 Task: Calculate sale proceeds for selling your house in San Francisco.
Action: Mouse moved to (953, 159)
Screenshot: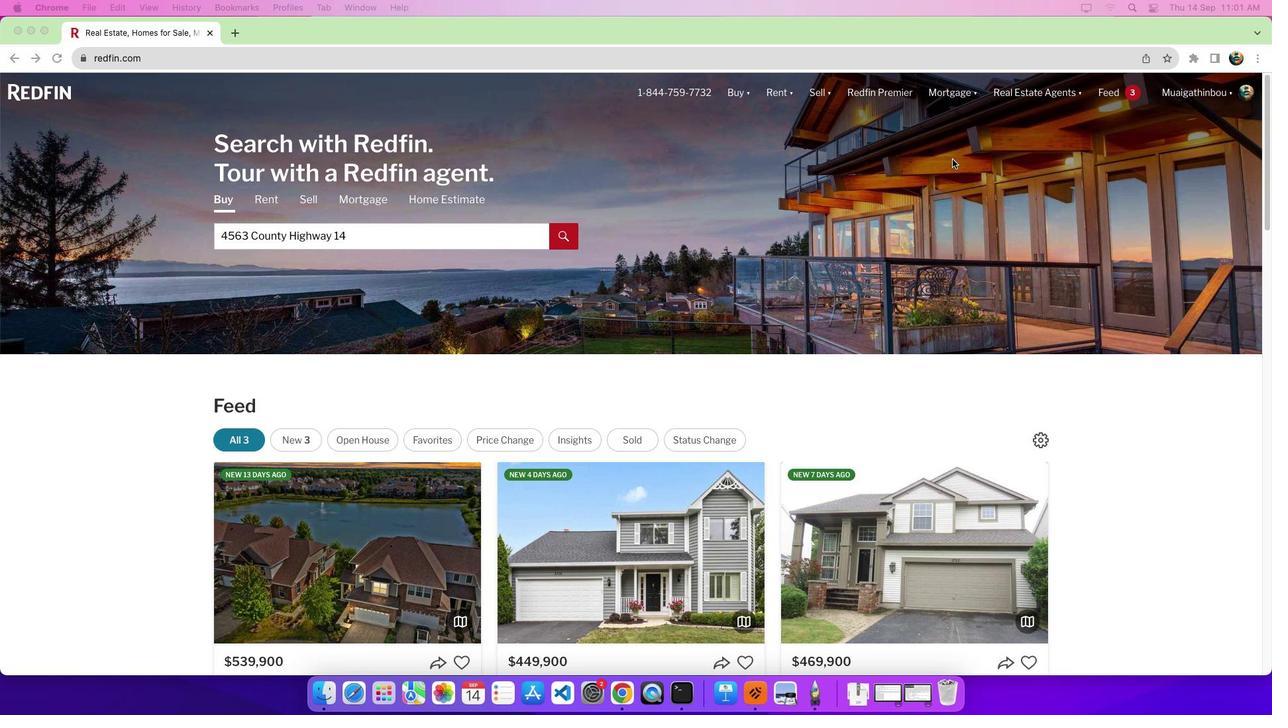 
Action: Mouse pressed left at (953, 159)
Screenshot: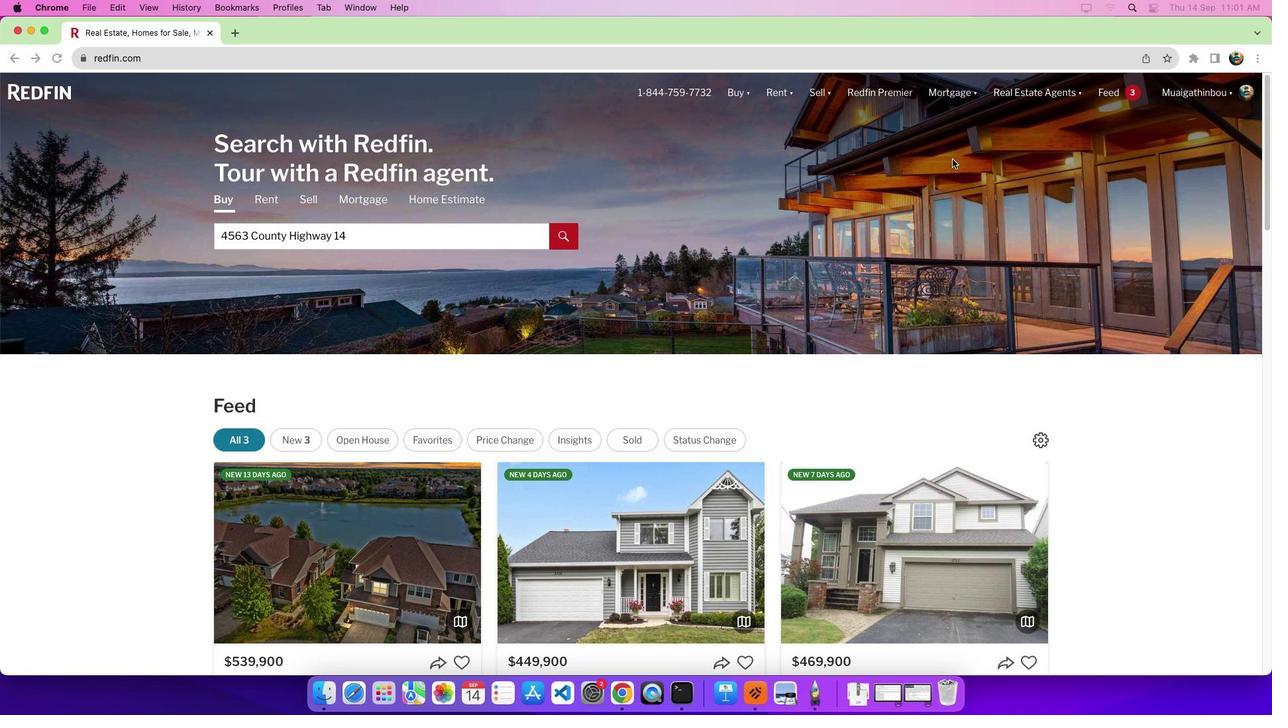 
Action: Mouse moved to (1026, 174)
Screenshot: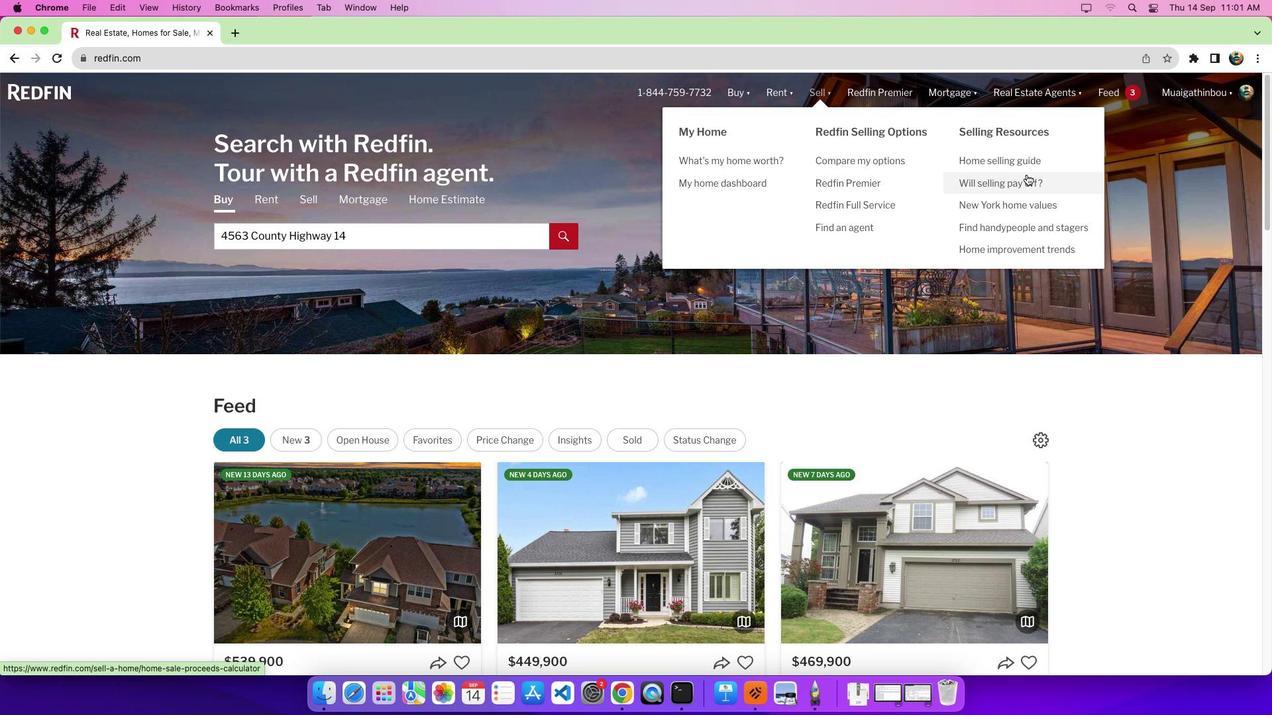 
Action: Mouse pressed left at (1026, 174)
Screenshot: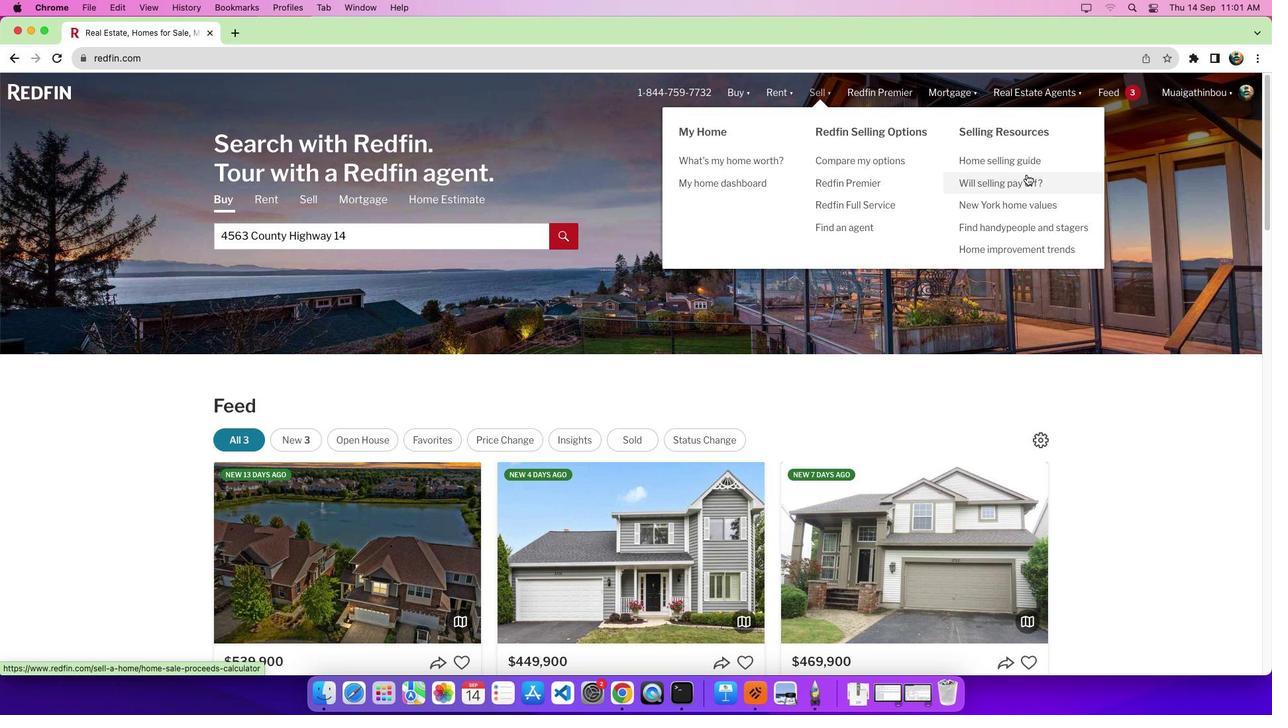 
Action: Mouse moved to (234, 325)
Screenshot: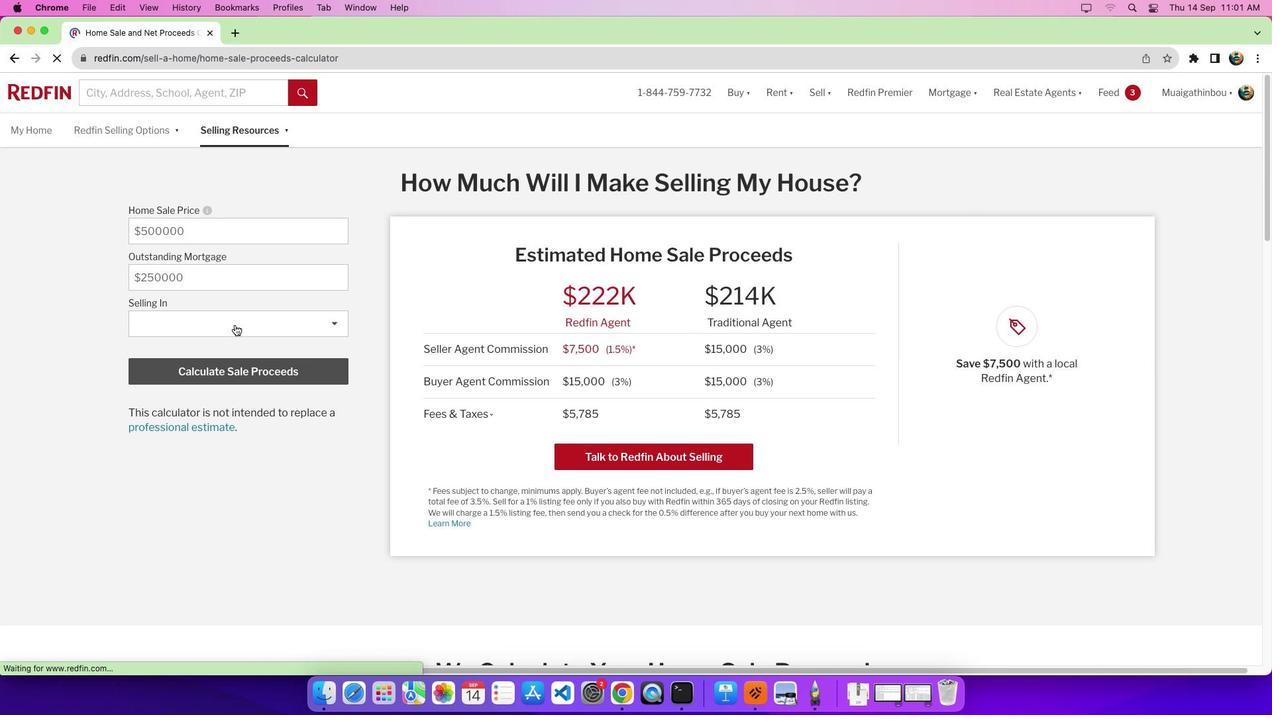 
Action: Mouse pressed left at (234, 325)
Screenshot: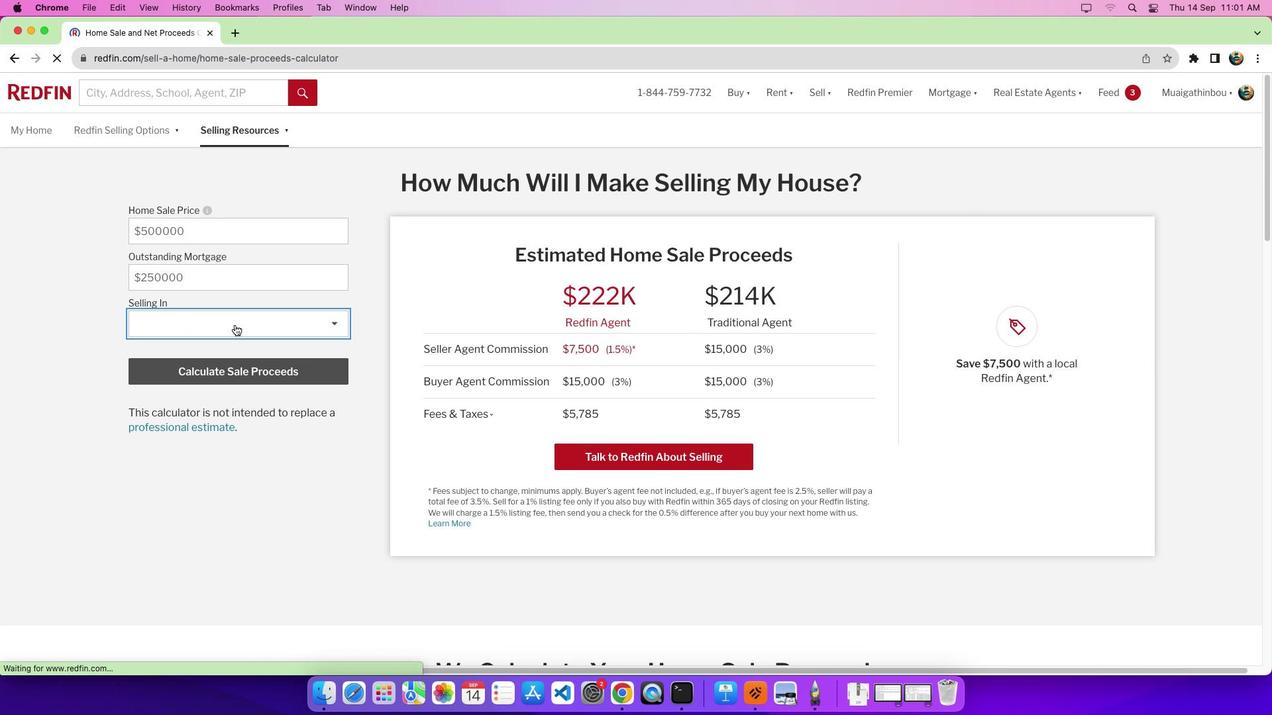 
Action: Mouse moved to (252, 375)
Screenshot: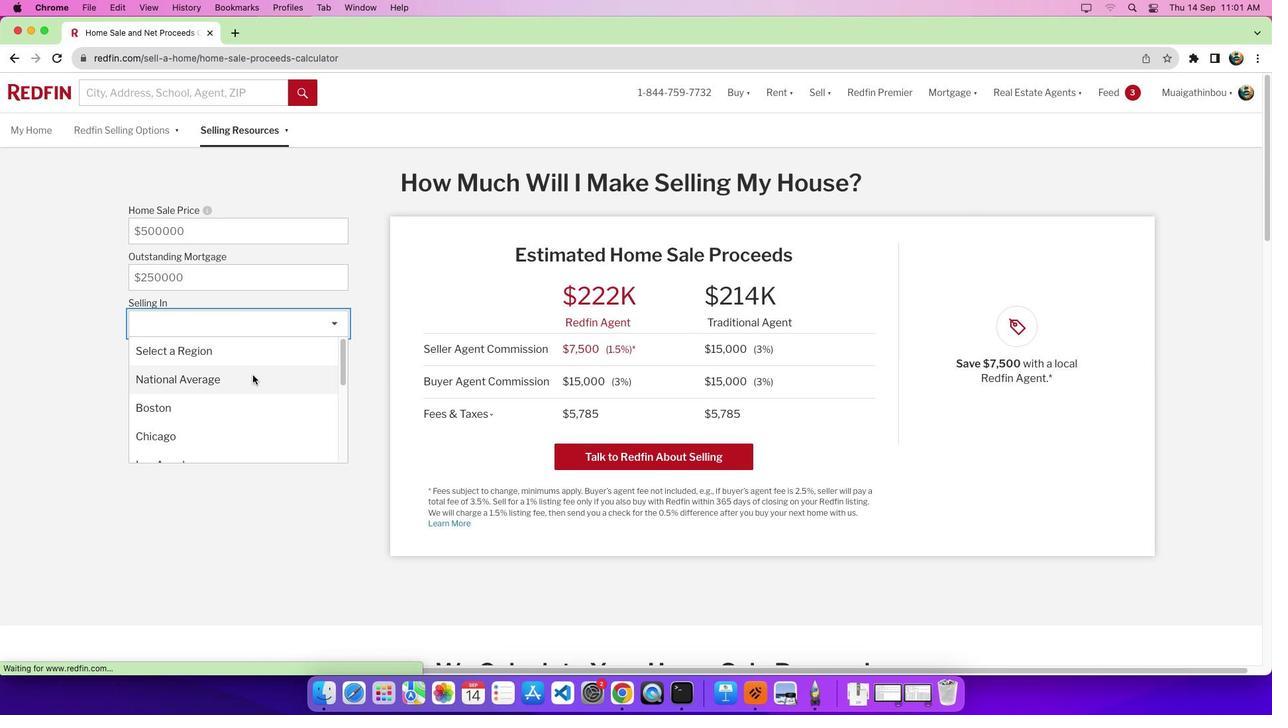 
Action: Mouse scrolled (252, 375) with delta (0, 0)
Screenshot: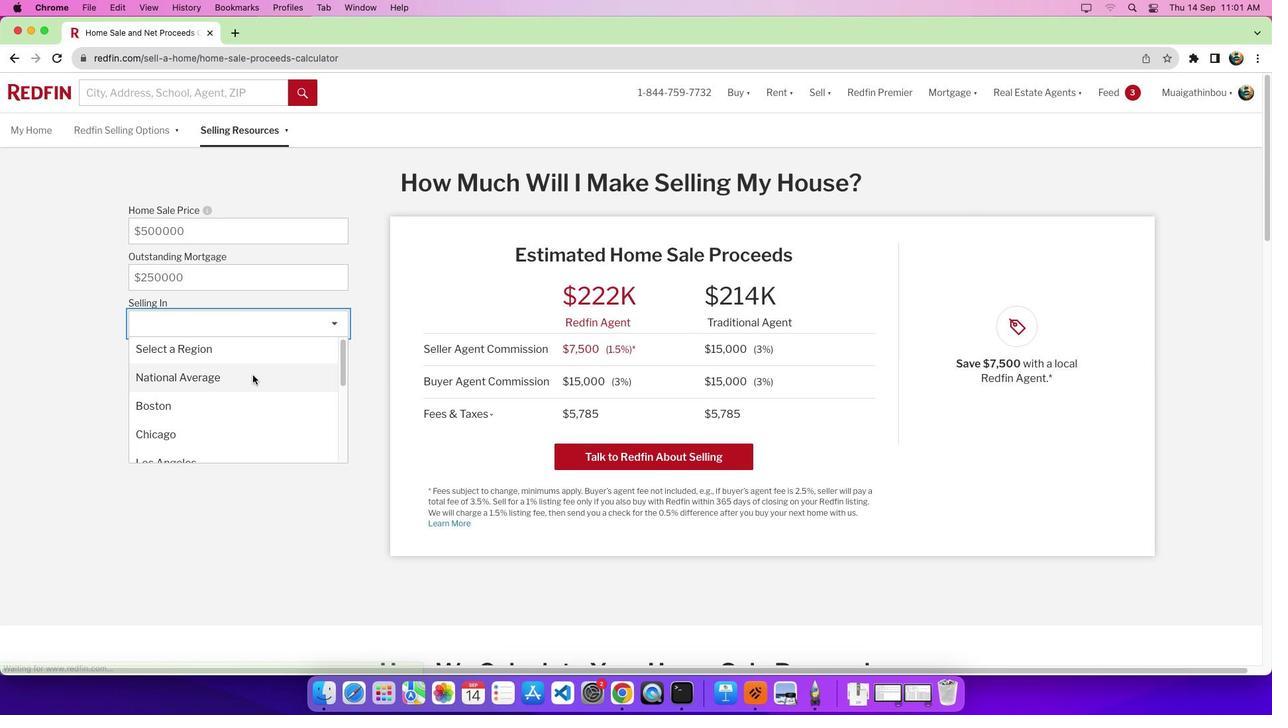 
Action: Mouse scrolled (252, 375) with delta (0, 0)
Screenshot: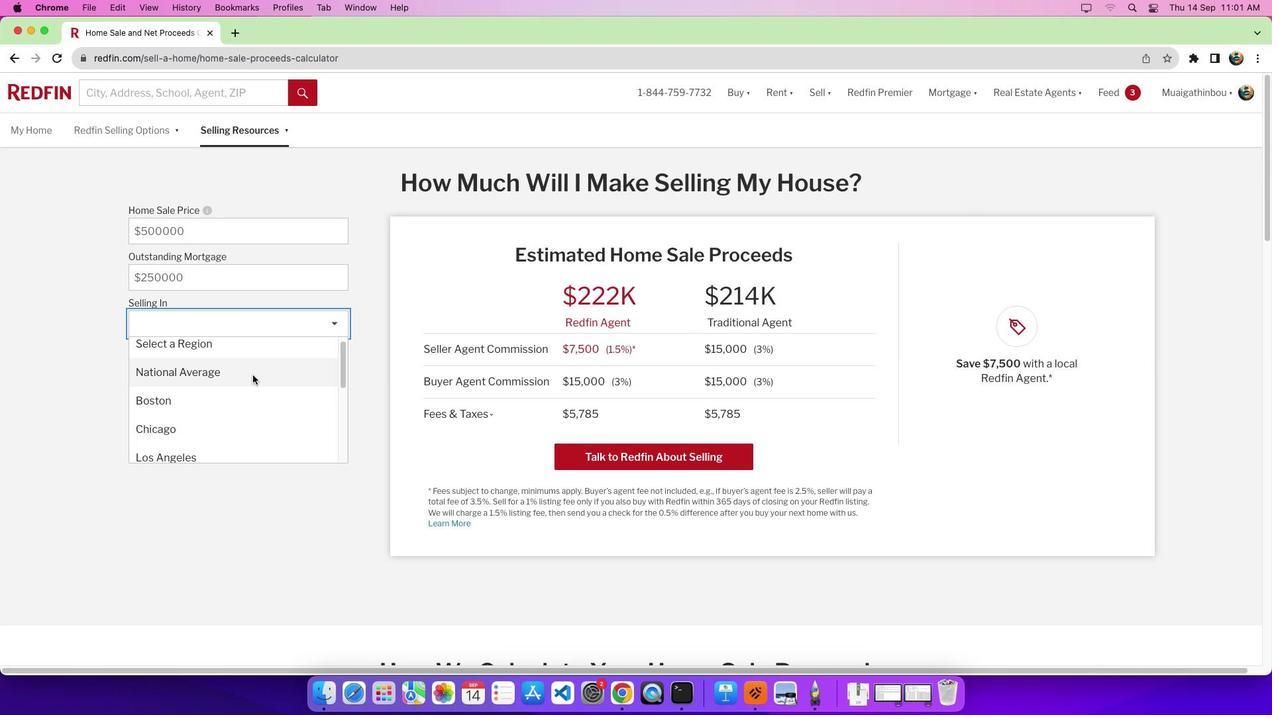 
Action: Mouse moved to (252, 379)
Screenshot: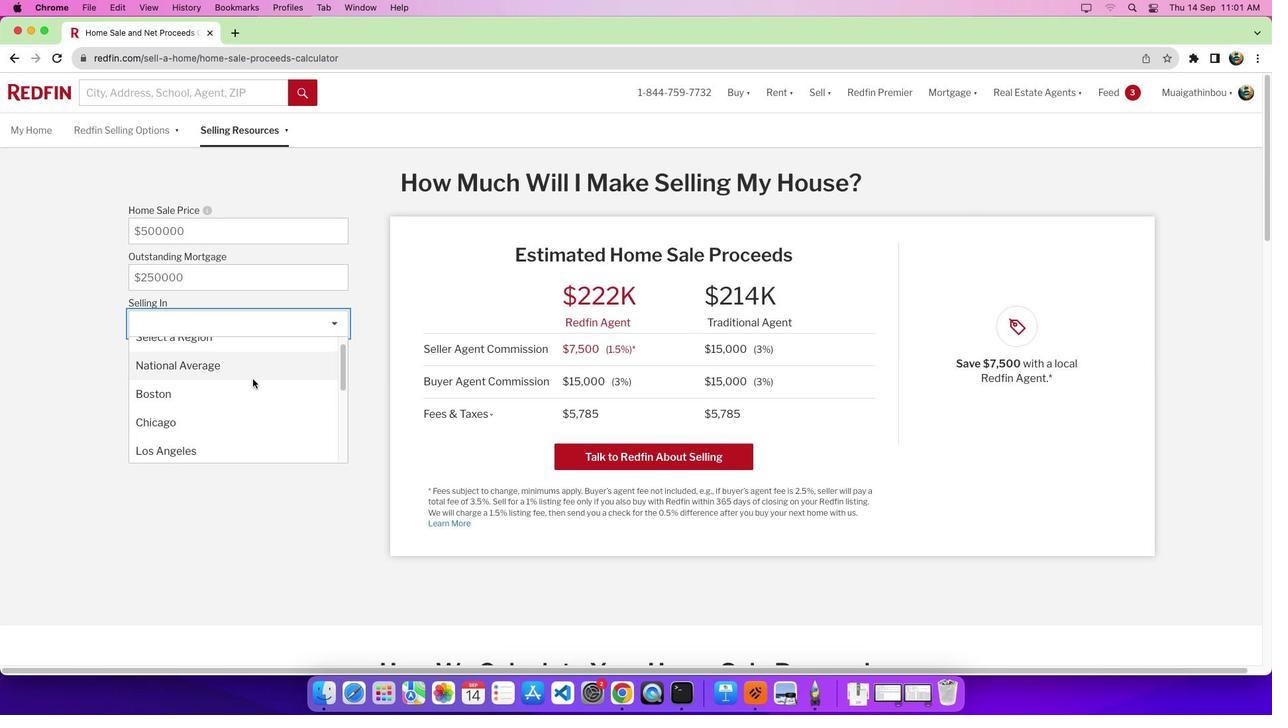 
Action: Mouse scrolled (252, 379) with delta (0, 0)
Screenshot: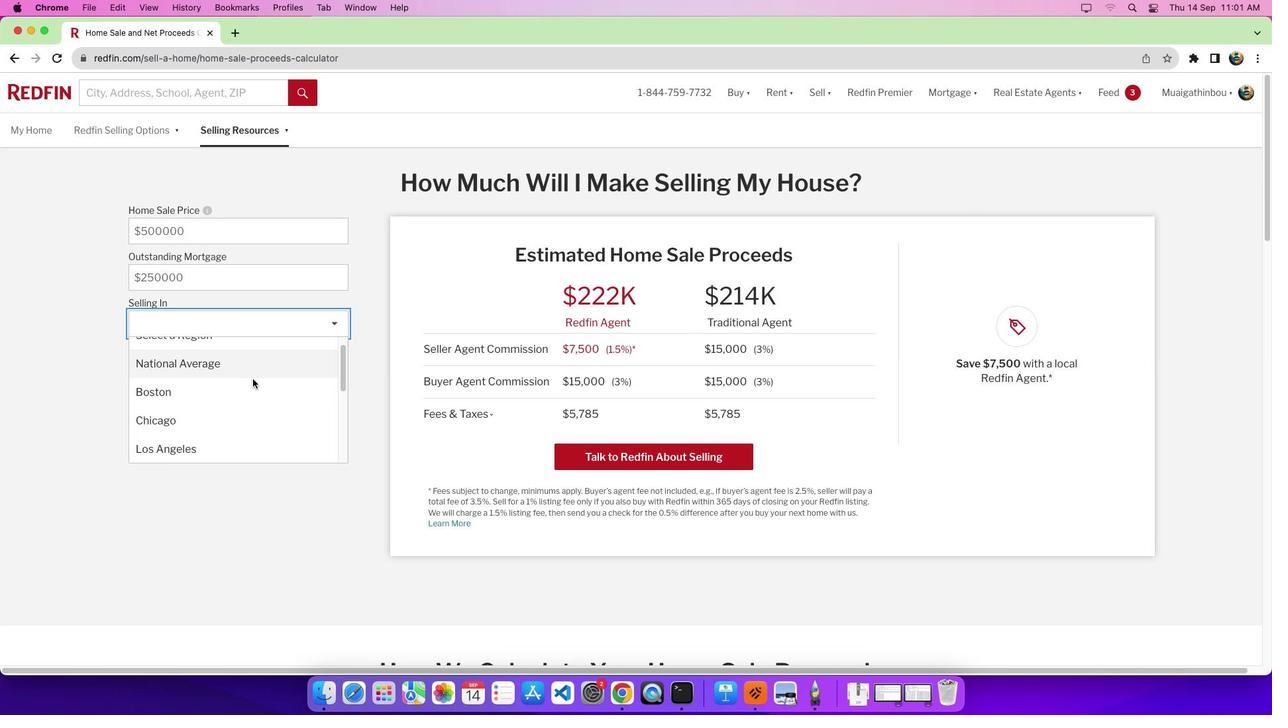 
Action: Mouse moved to (257, 392)
Screenshot: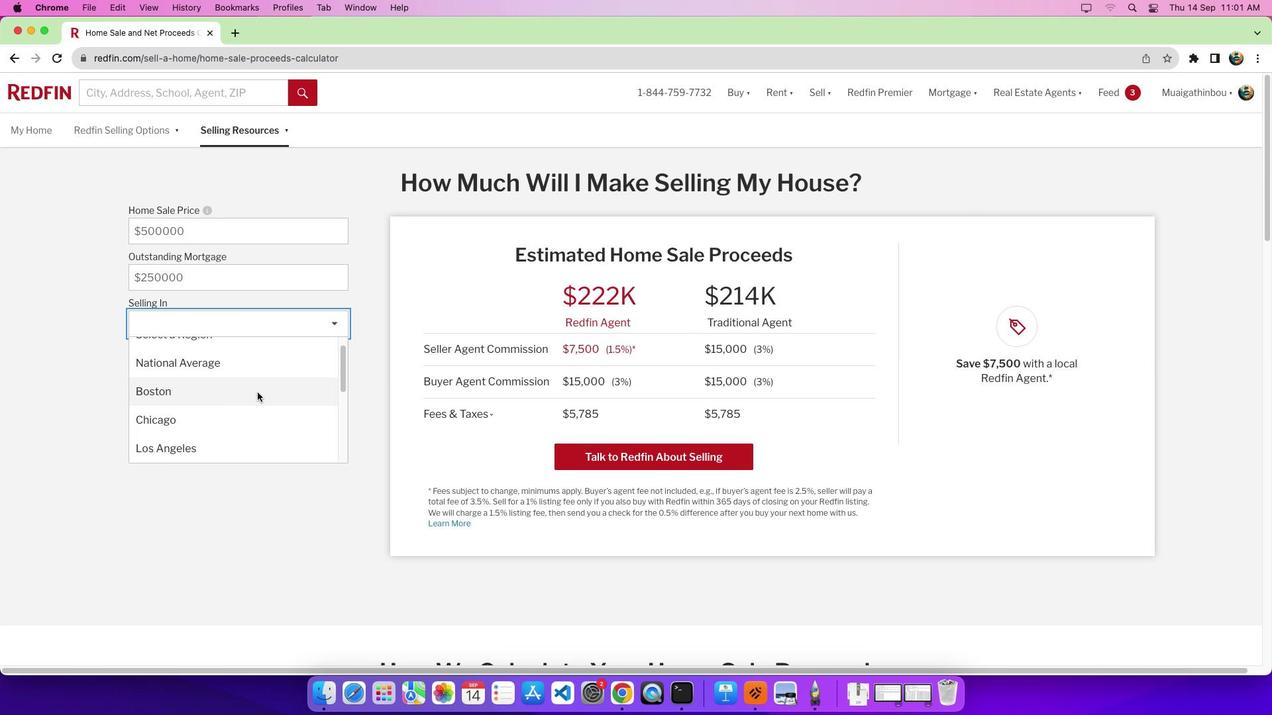 
Action: Mouse scrolled (257, 392) with delta (0, 0)
Screenshot: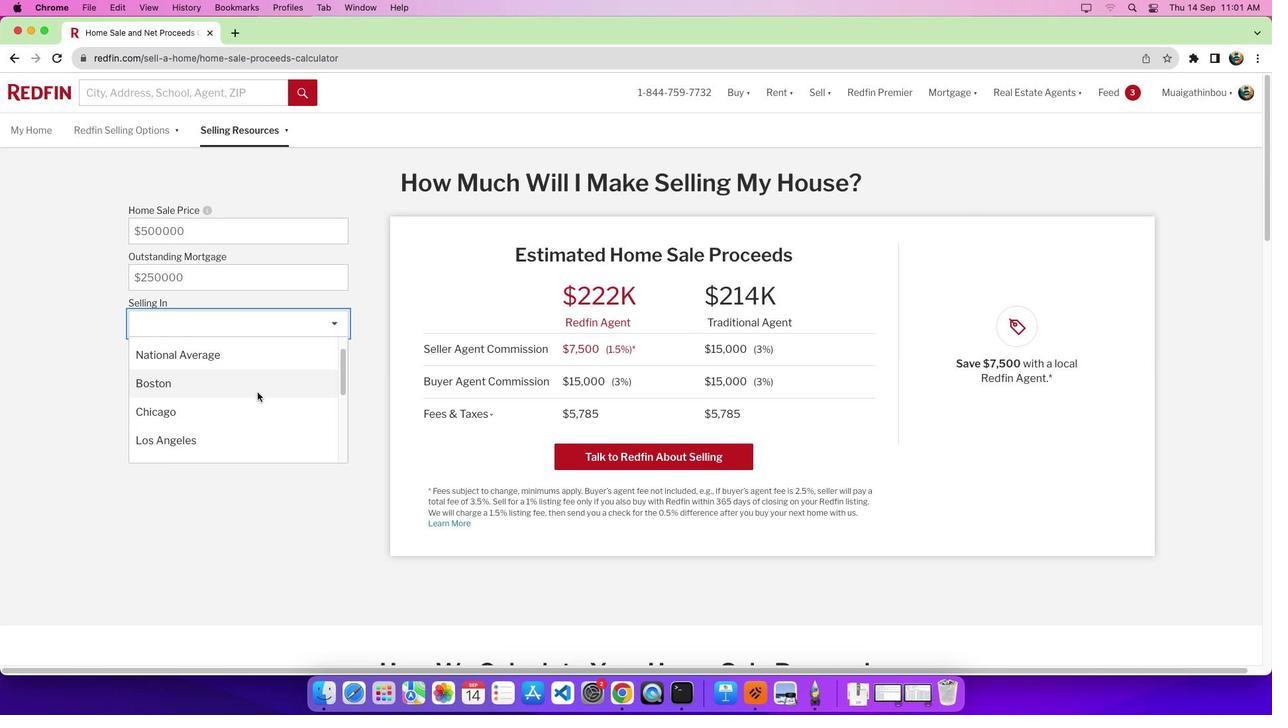 
Action: Mouse scrolled (257, 392) with delta (0, 0)
Screenshot: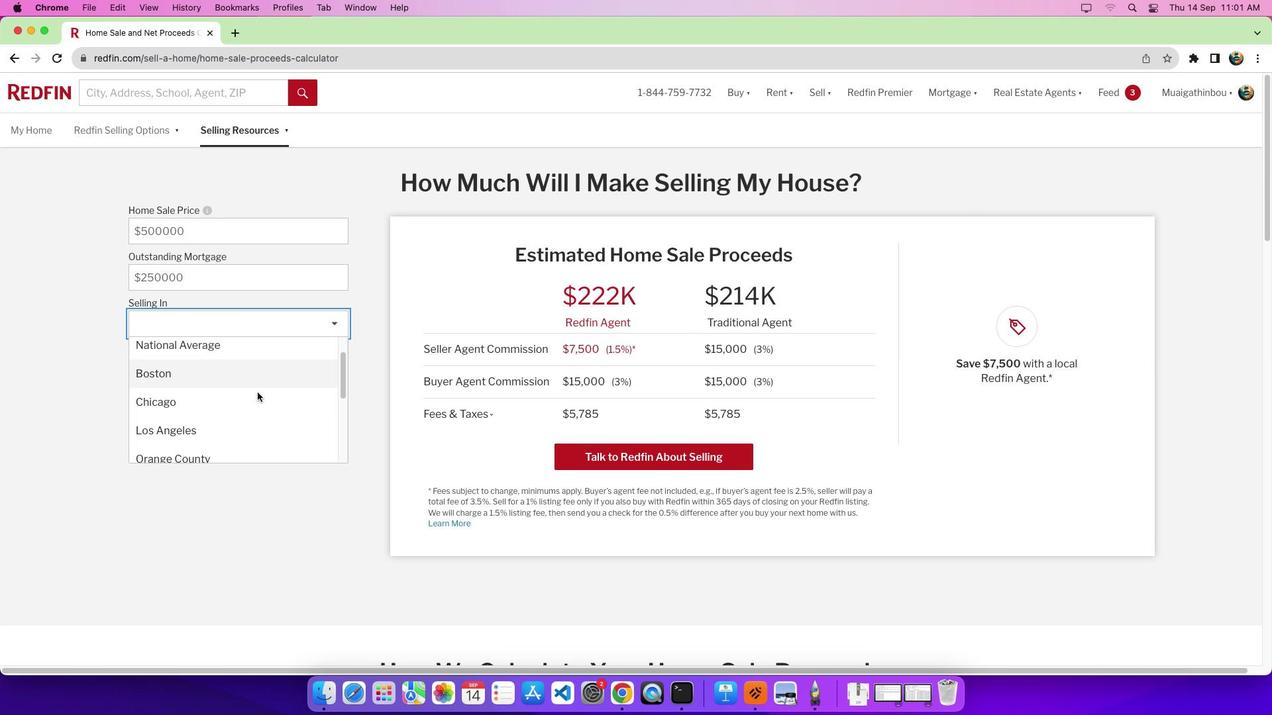 
Action: Mouse scrolled (257, 392) with delta (0, -1)
Screenshot: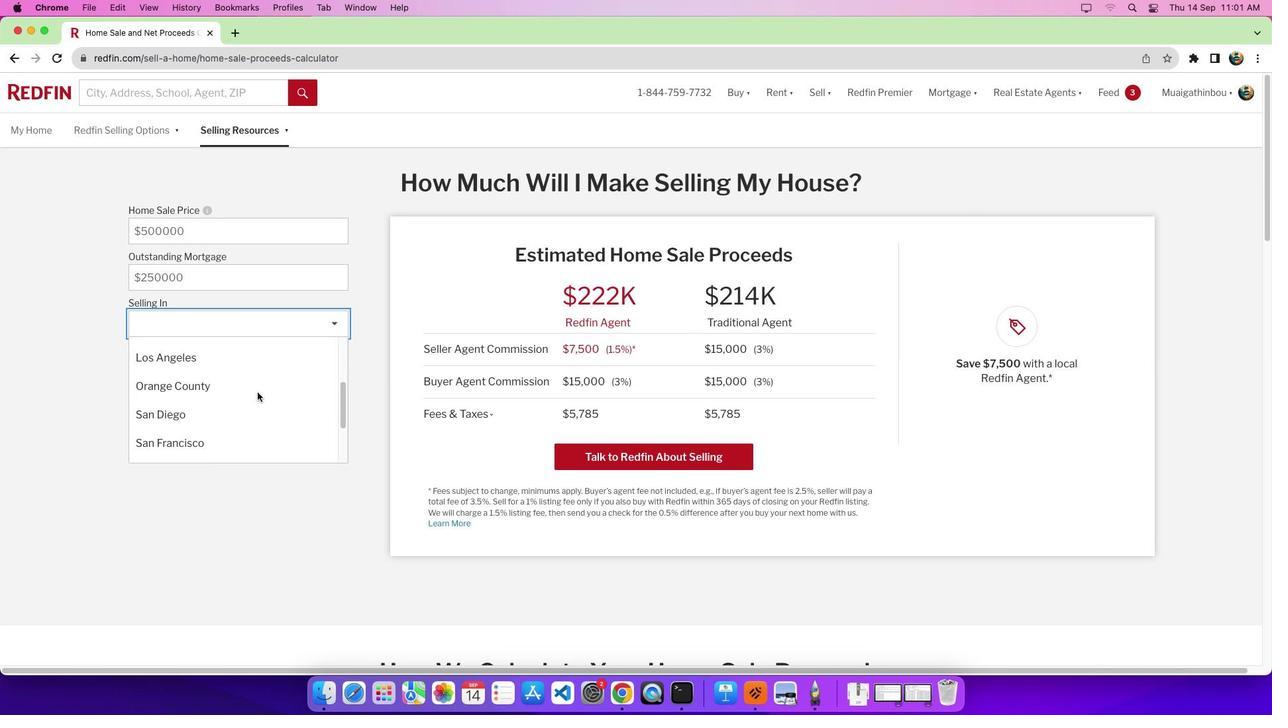 
Action: Mouse moved to (257, 392)
Screenshot: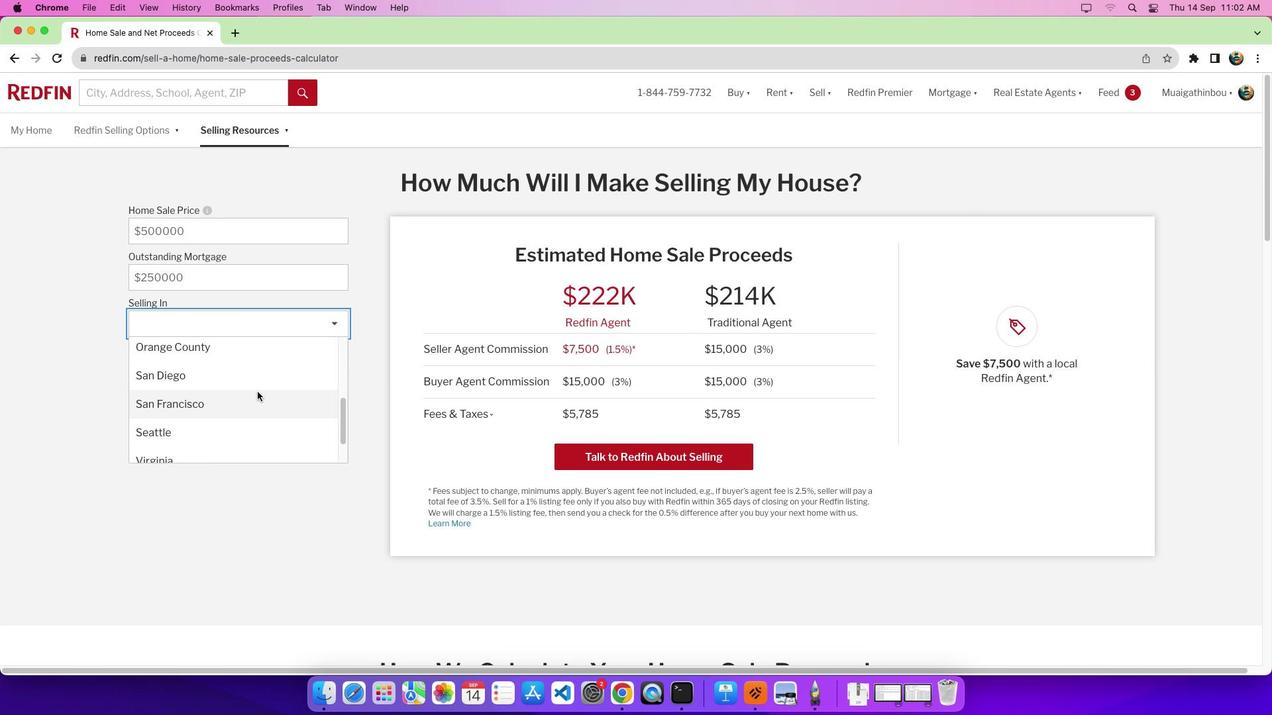 
Action: Mouse scrolled (257, 392) with delta (0, 0)
Screenshot: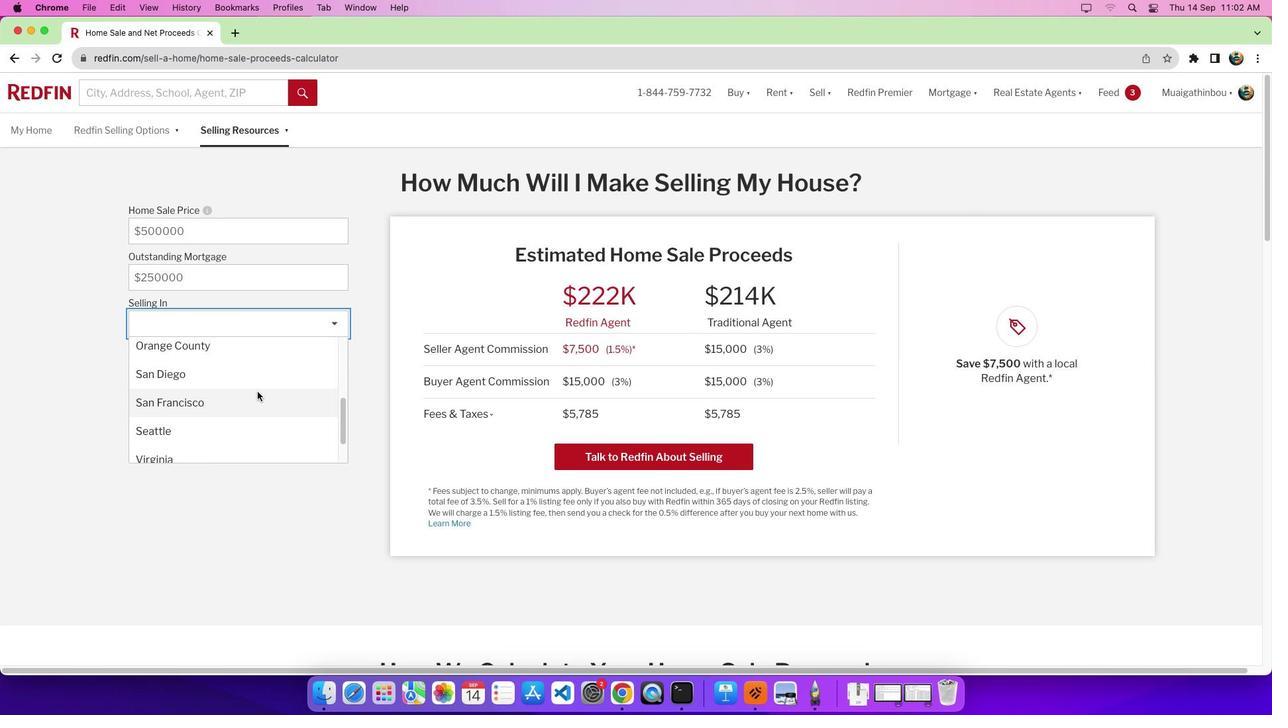 
Action: Mouse moved to (249, 405)
Screenshot: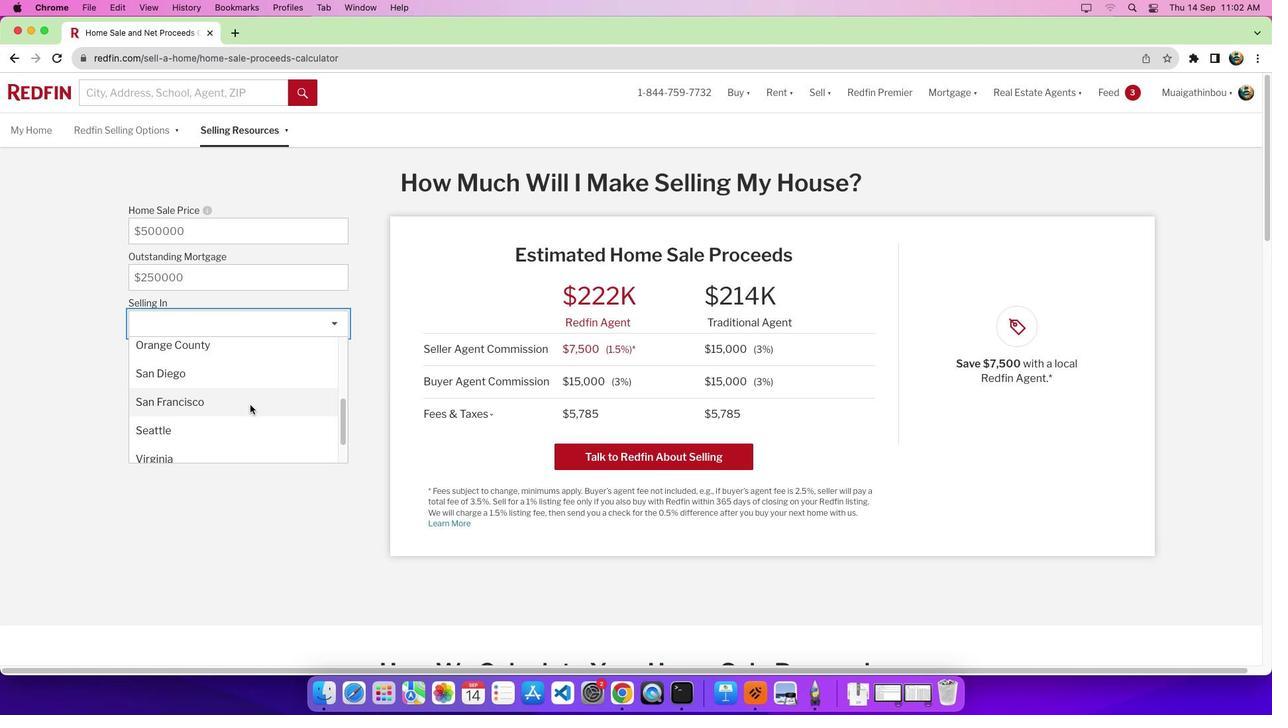 
Action: Mouse pressed left at (249, 405)
Screenshot: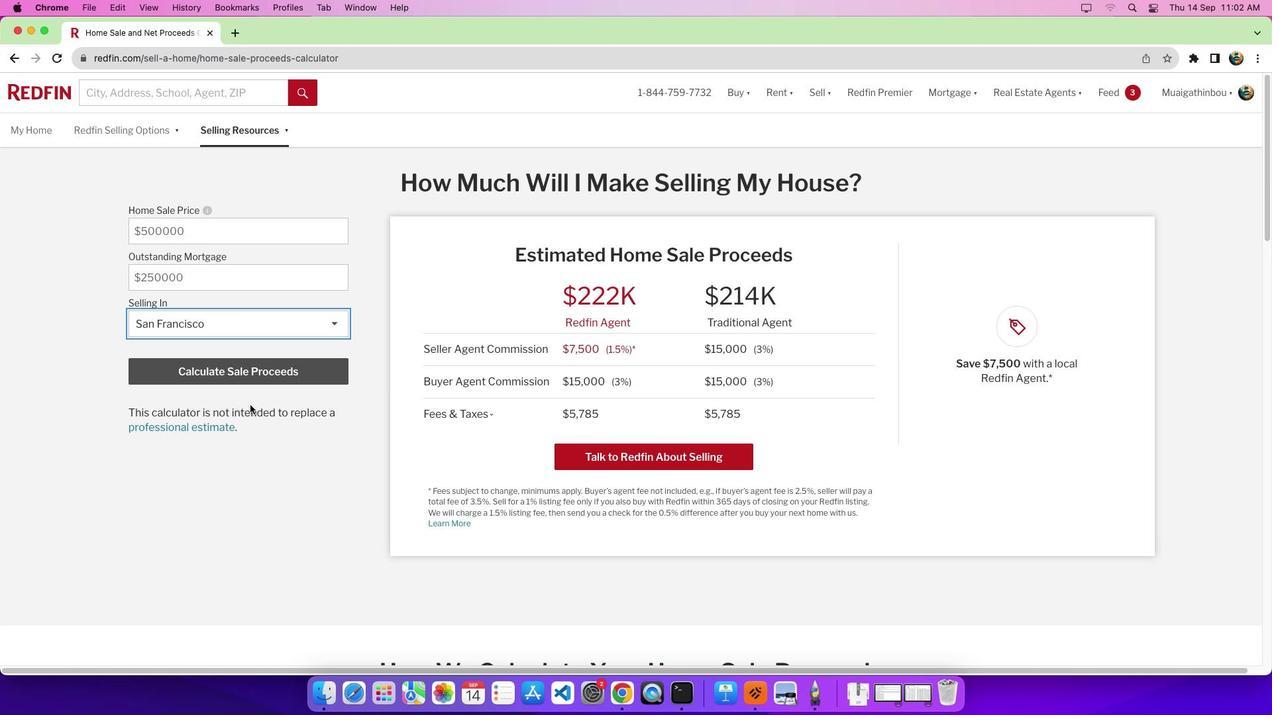 
Action: Mouse moved to (265, 374)
Screenshot: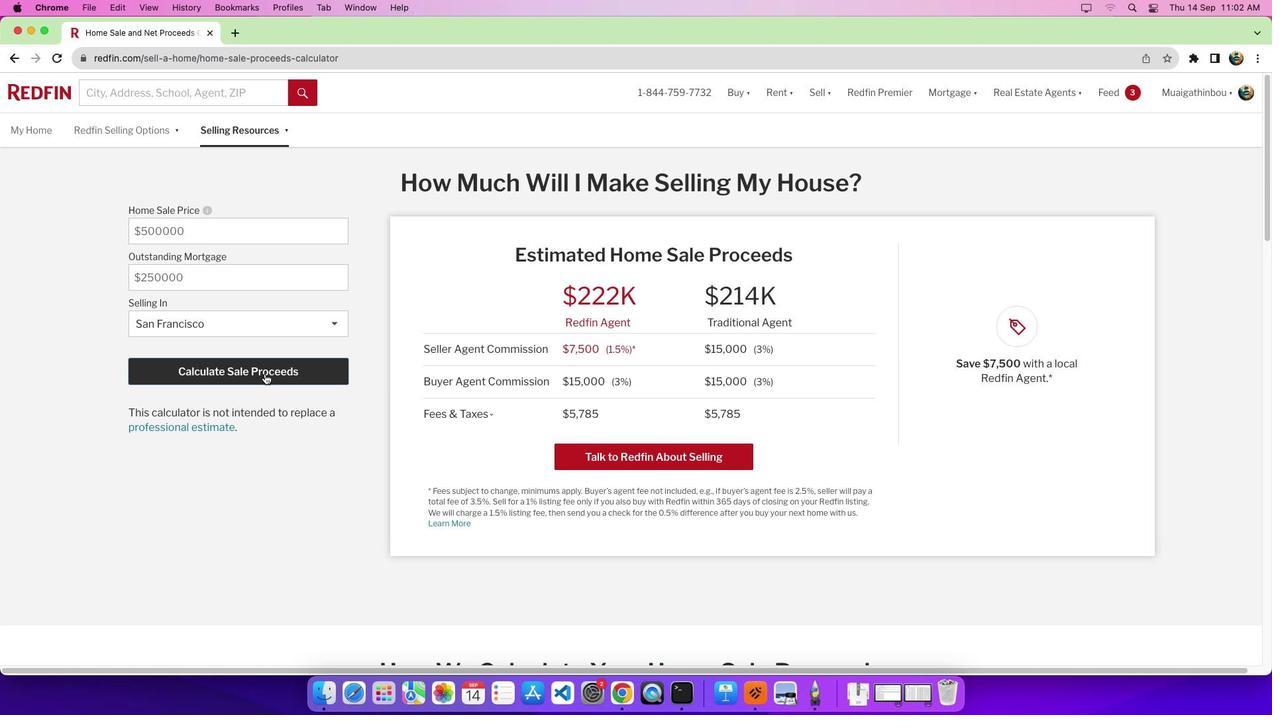 
Action: Mouse pressed left at (265, 374)
Screenshot: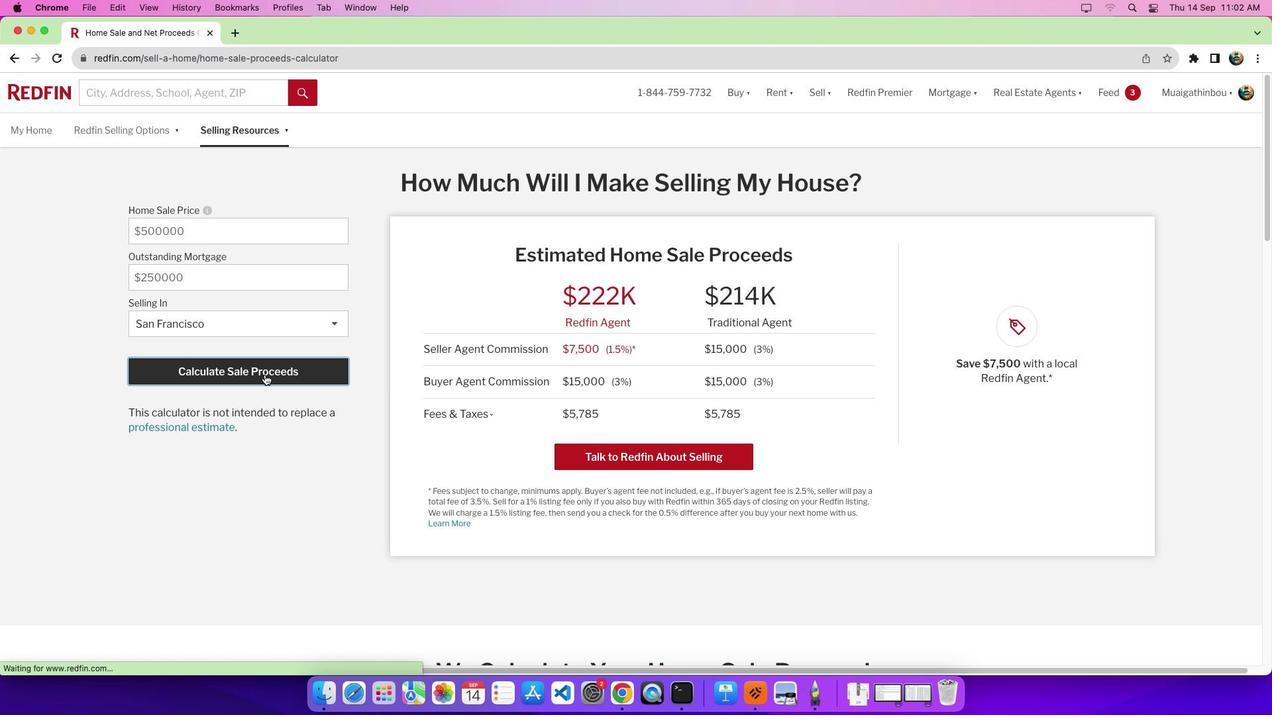 
Action: Mouse moved to (691, 304)
Screenshot: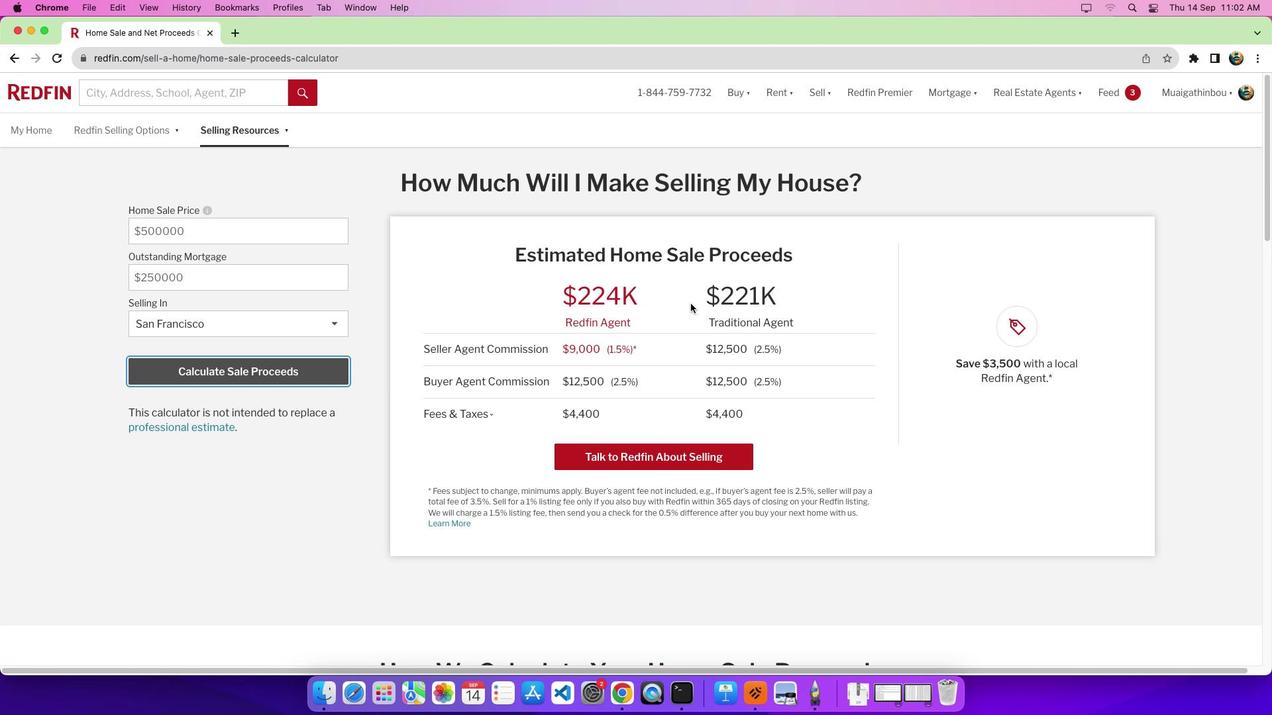
